 Task: Add a field from the Popular template Priority a blank project AgileLab
Action: Mouse moved to (243, 198)
Screenshot: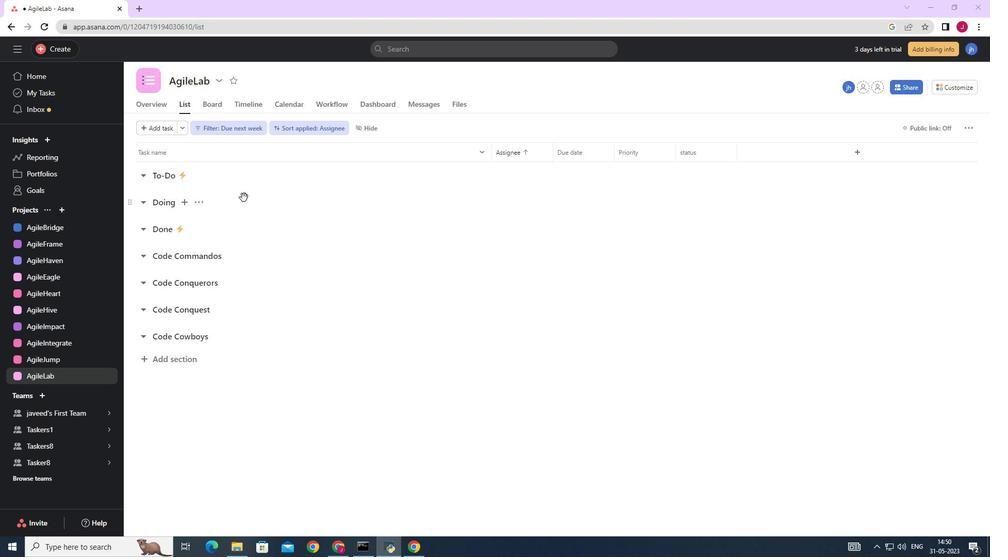
Action: Mouse scrolled (243, 199) with delta (0, 0)
Screenshot: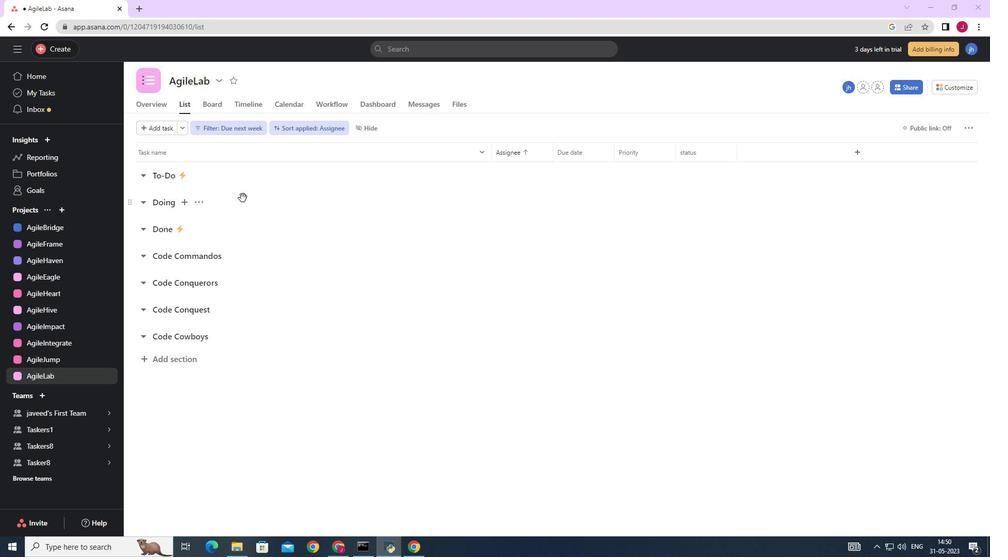 
Action: Mouse scrolled (243, 199) with delta (0, 0)
Screenshot: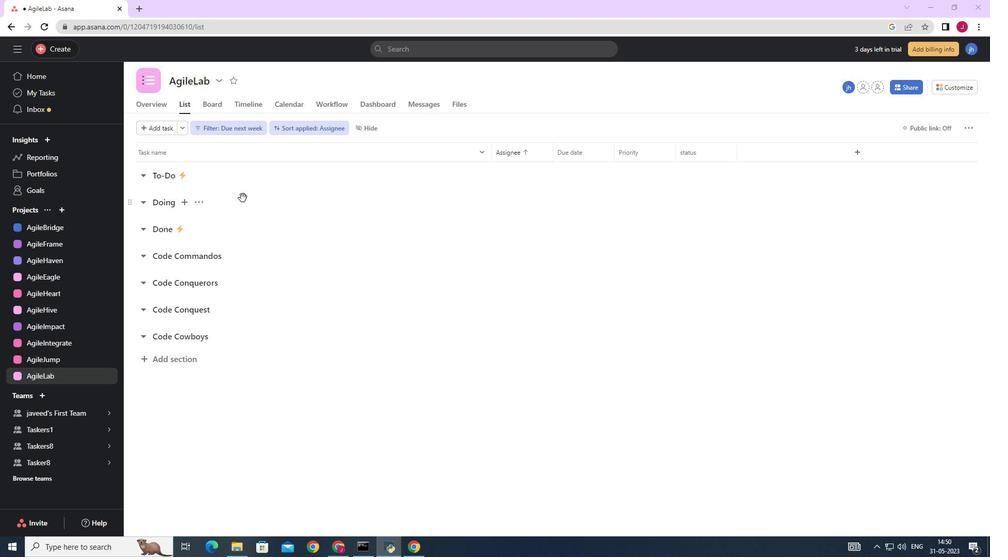 
Action: Mouse moved to (242, 198)
Screenshot: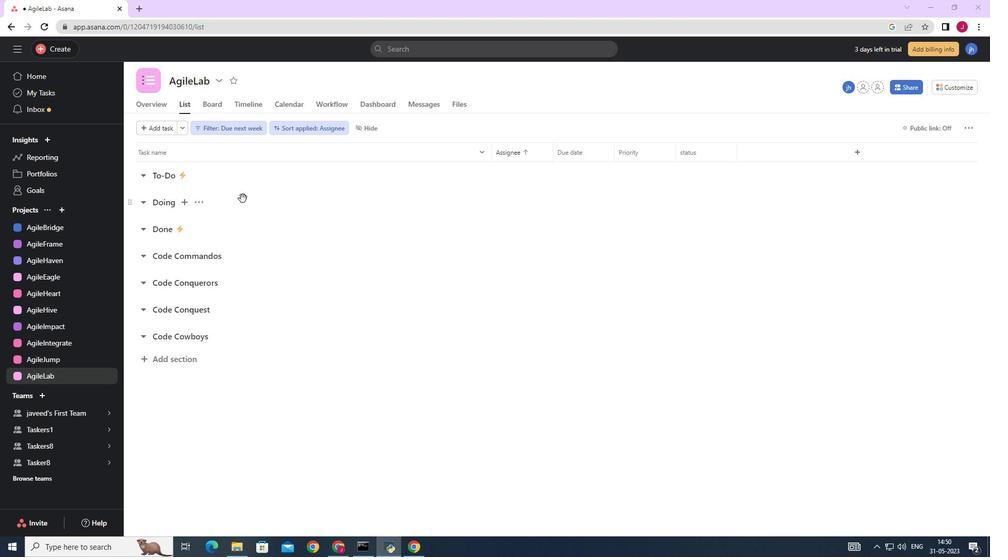 
Action: Mouse scrolled (242, 199) with delta (0, 0)
Screenshot: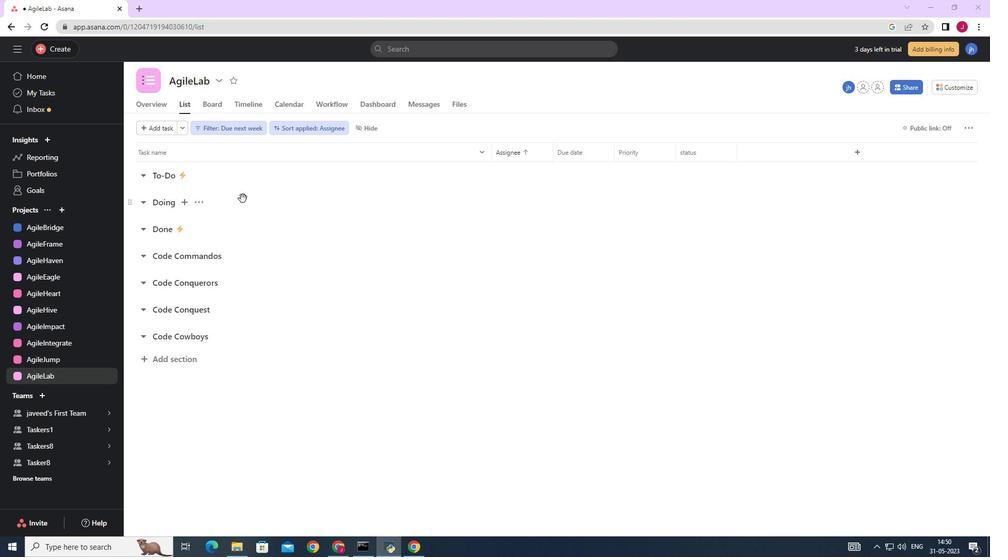 
Action: Mouse moved to (956, 82)
Screenshot: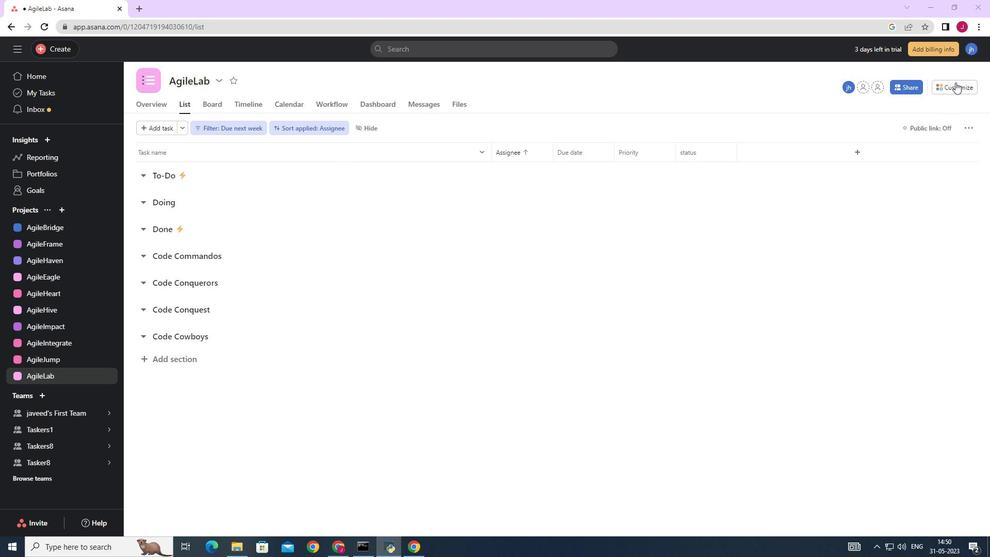 
Action: Mouse pressed left at (956, 82)
Screenshot: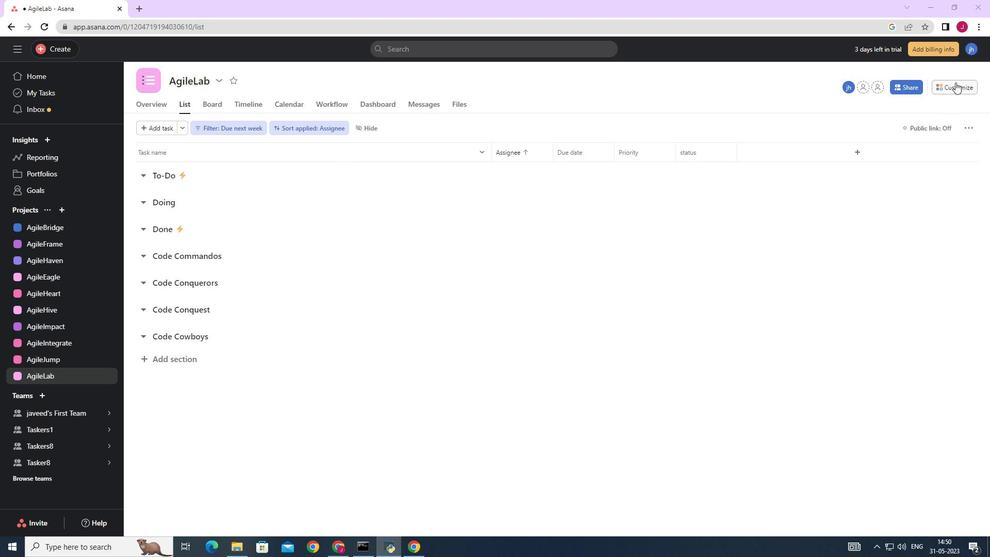 
Action: Mouse moved to (853, 210)
Screenshot: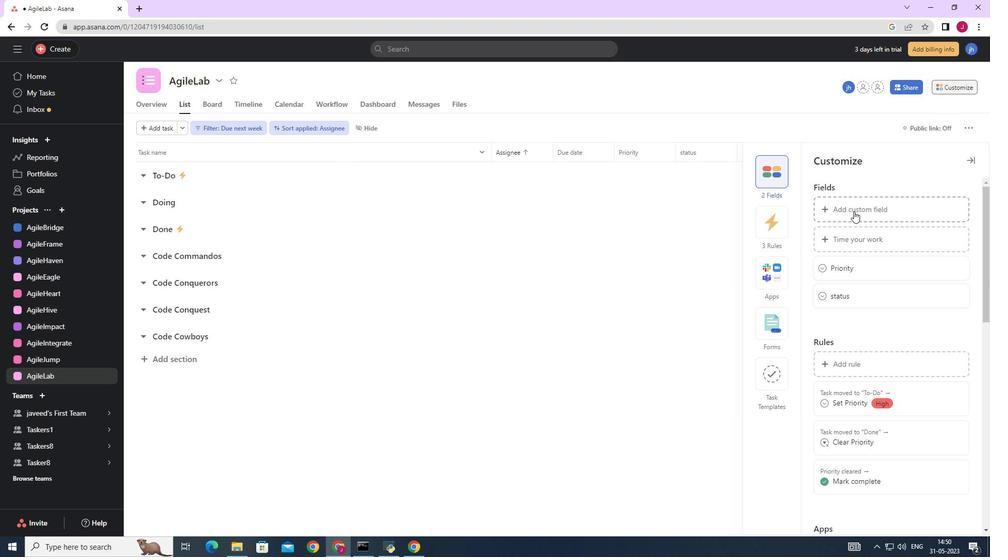 
Action: Mouse pressed left at (853, 210)
Screenshot: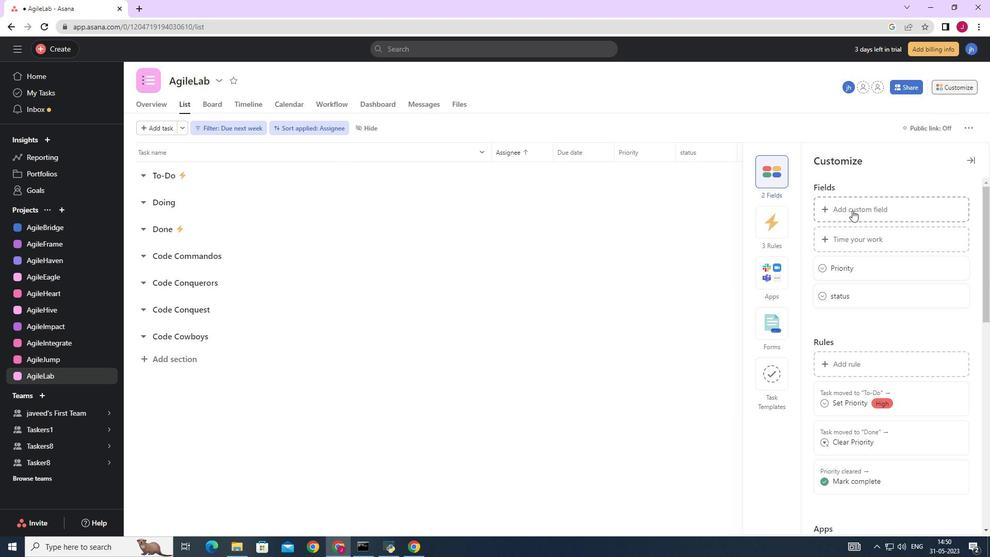 
Action: Mouse moved to (850, 210)
Screenshot: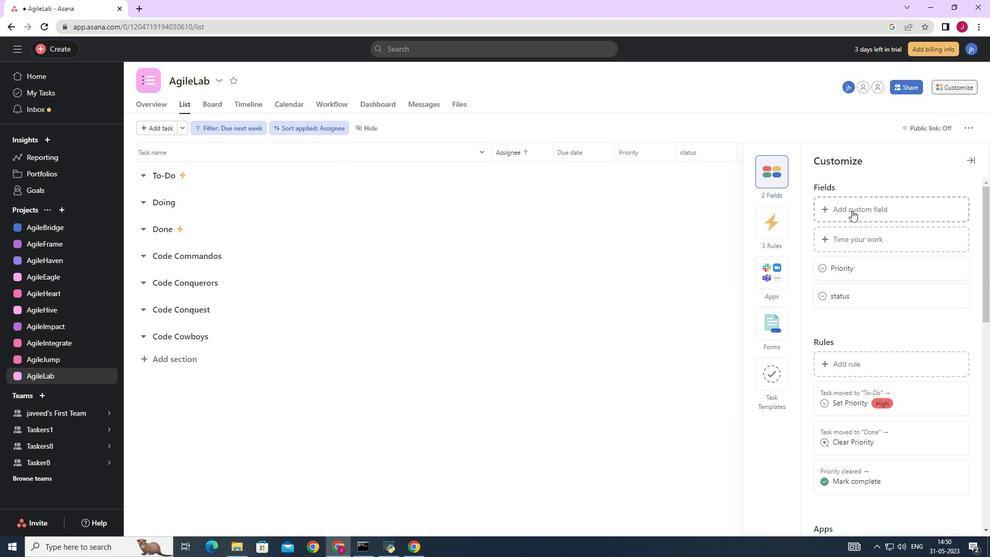 
Action: Key pressed <Key.caps_lock>P<Key.caps_lock>opular
Screenshot: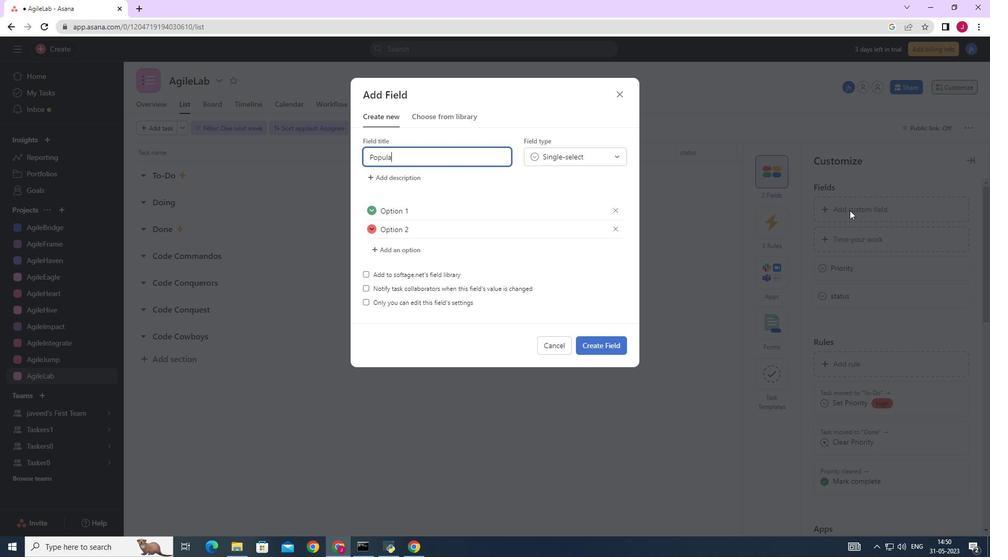 
Action: Mouse moved to (850, 210)
Screenshot: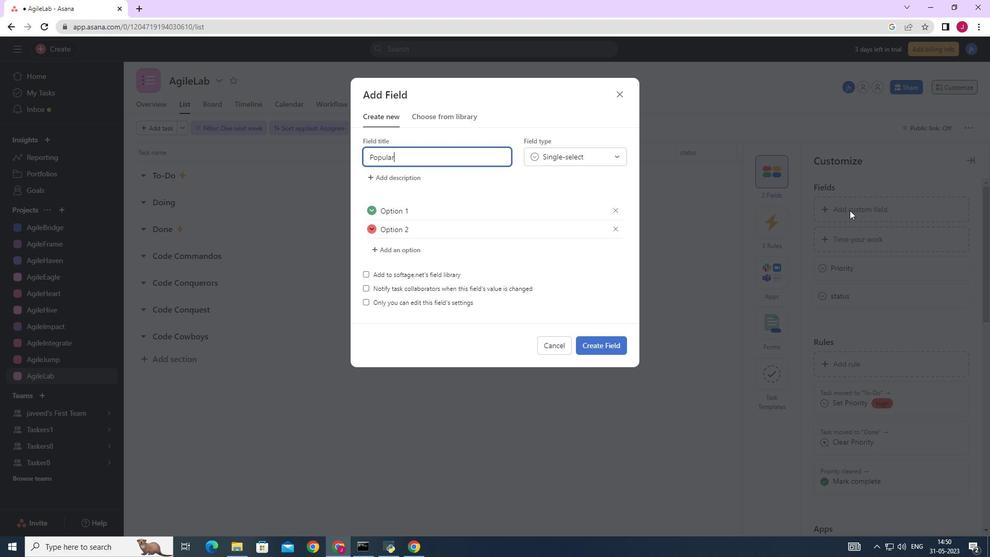
Action: Key pressed <Key.space>template<Key.space>priority<Key.space>
Screenshot: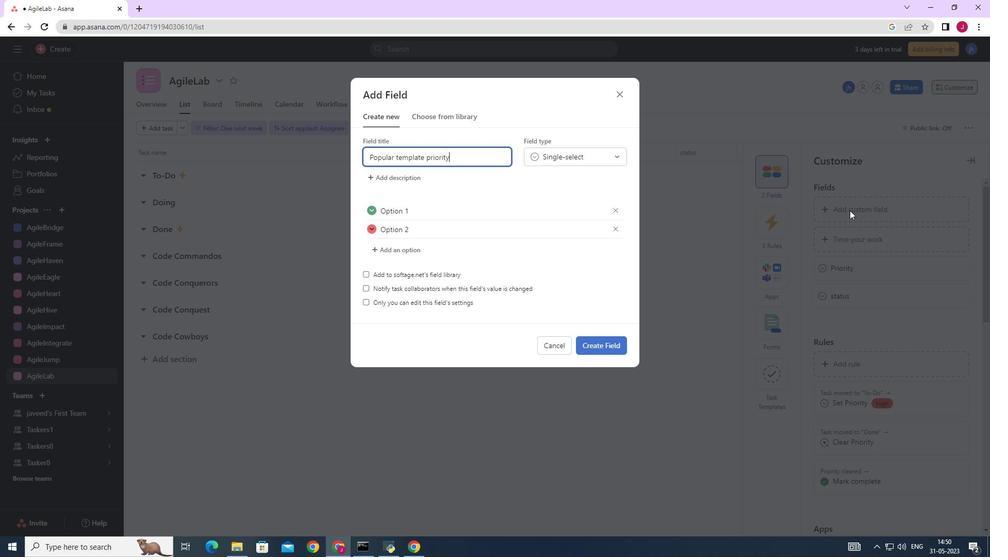 
Action: Mouse moved to (619, 345)
Screenshot: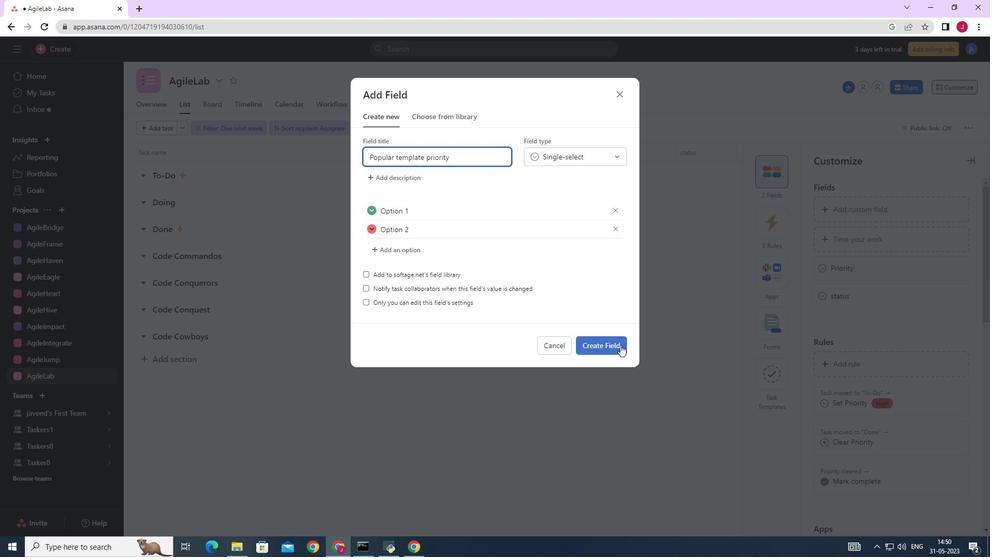 
Action: Mouse pressed left at (619, 345)
Screenshot: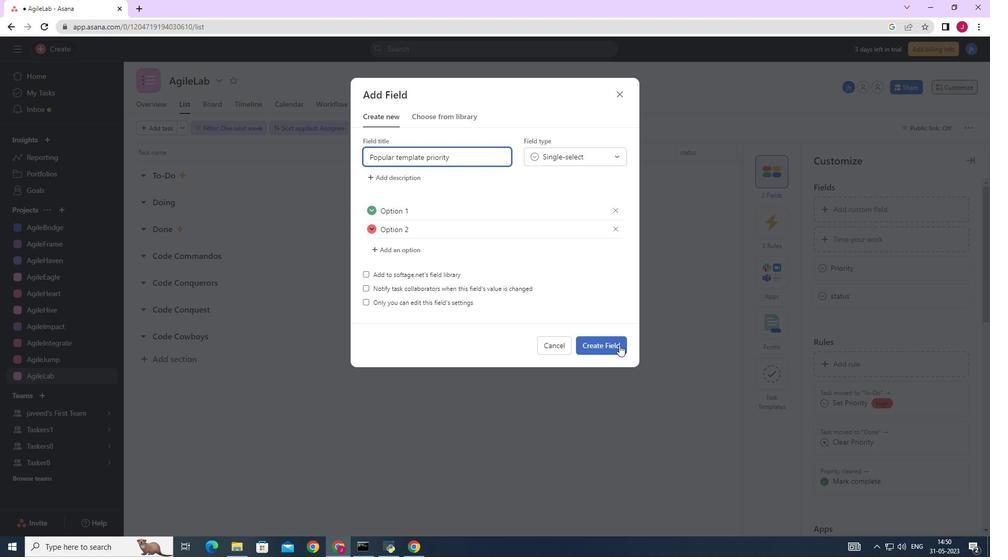 
Action: Mouse moved to (612, 343)
Screenshot: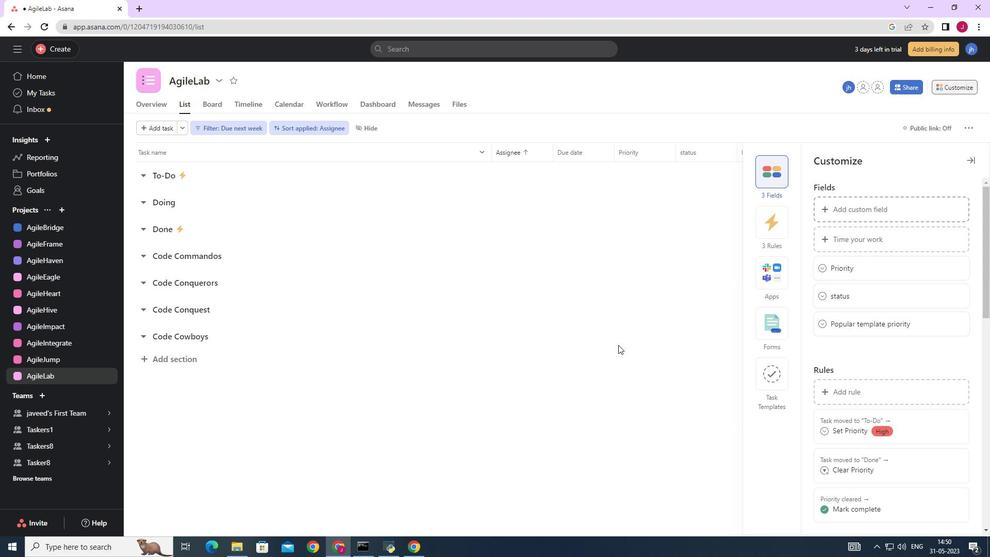
